 Task: Sort the products in the category "Muffins" by price (highest first).
Action: Mouse moved to (16, 81)
Screenshot: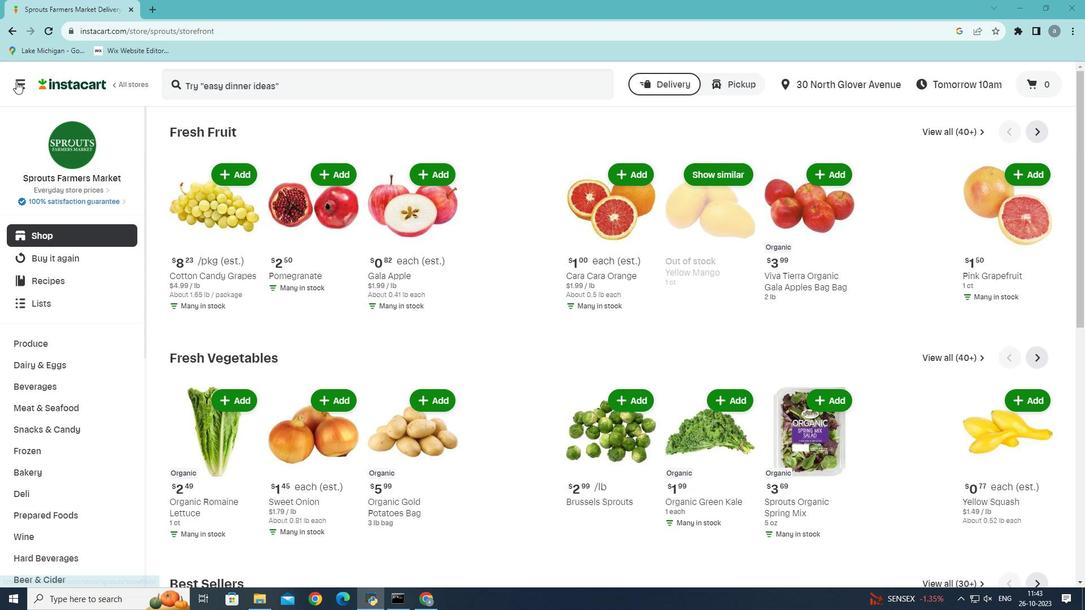 
Action: Mouse pressed left at (16, 81)
Screenshot: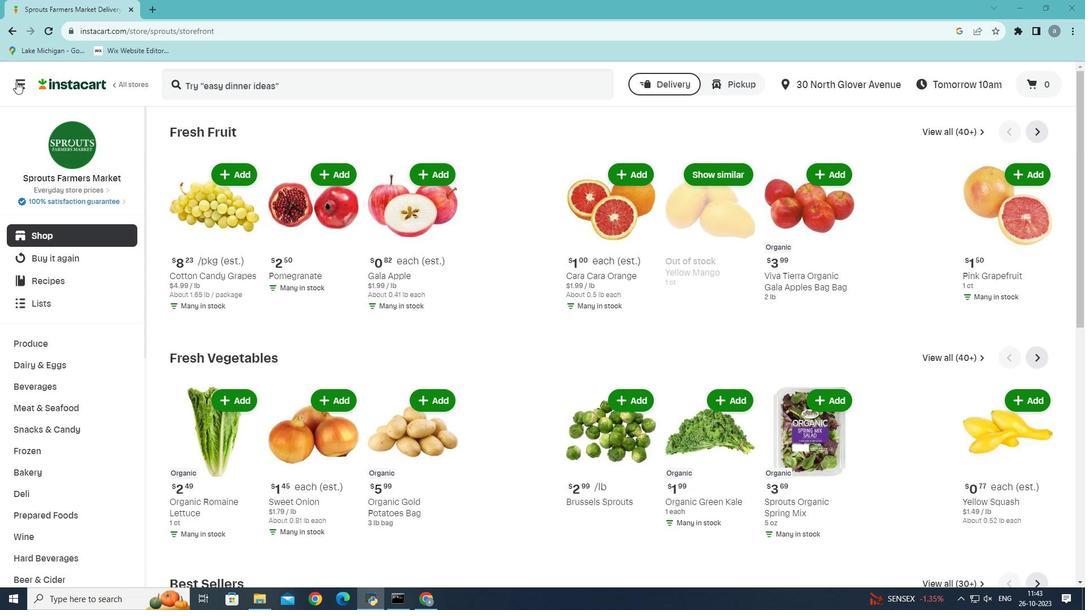 
Action: Mouse moved to (52, 328)
Screenshot: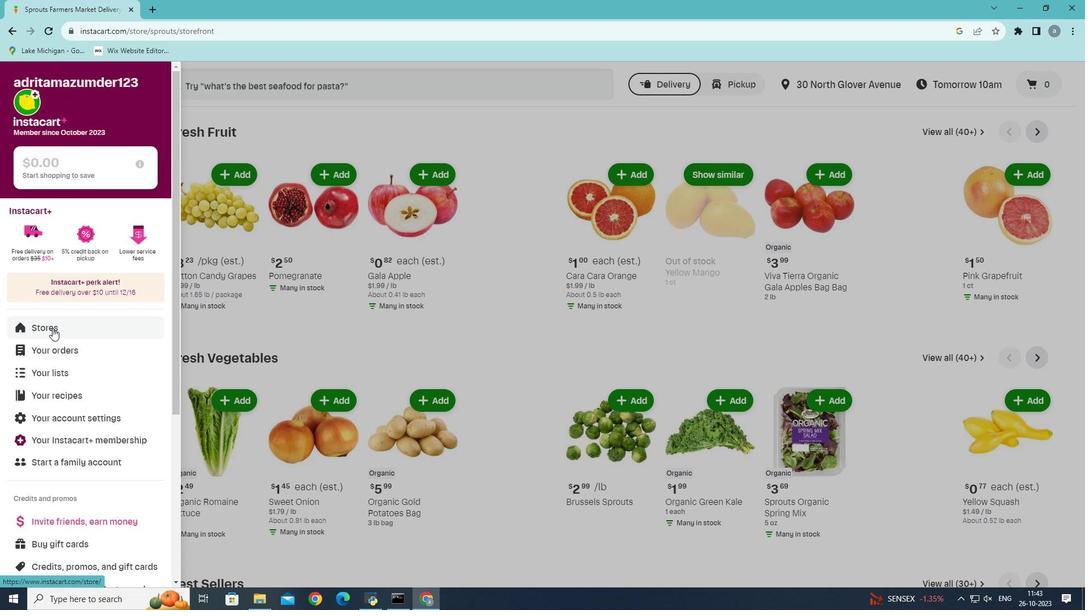 
Action: Mouse pressed left at (52, 328)
Screenshot: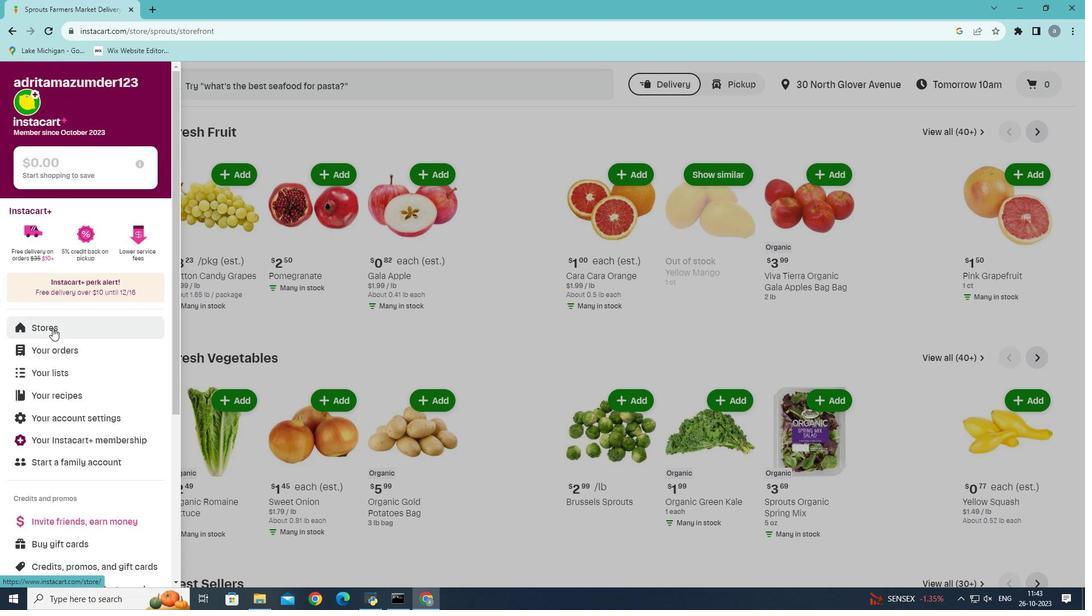 
Action: Mouse moved to (278, 125)
Screenshot: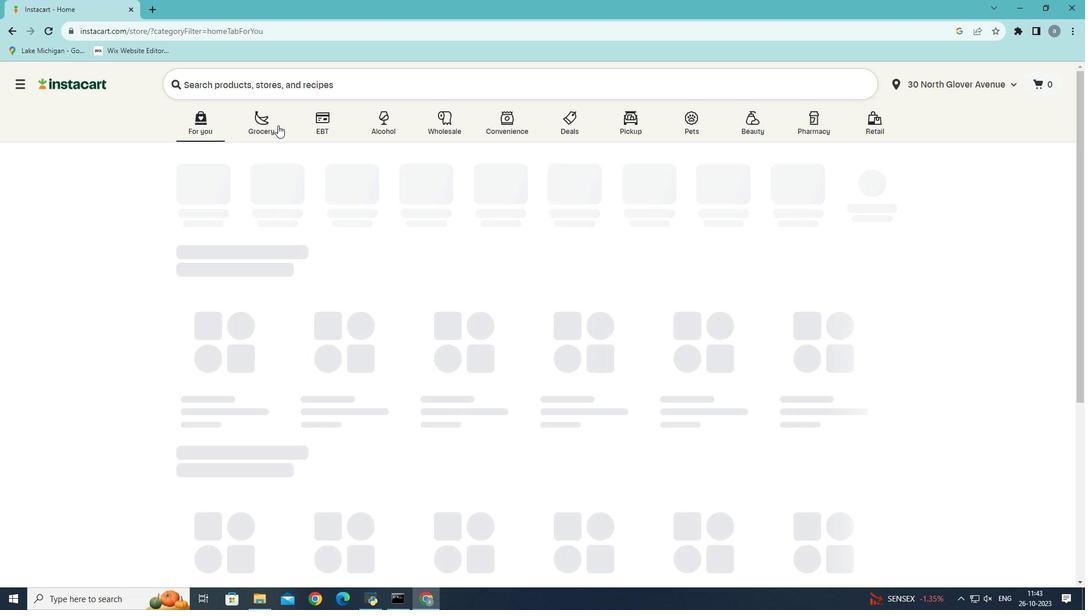 
Action: Mouse pressed left at (278, 125)
Screenshot: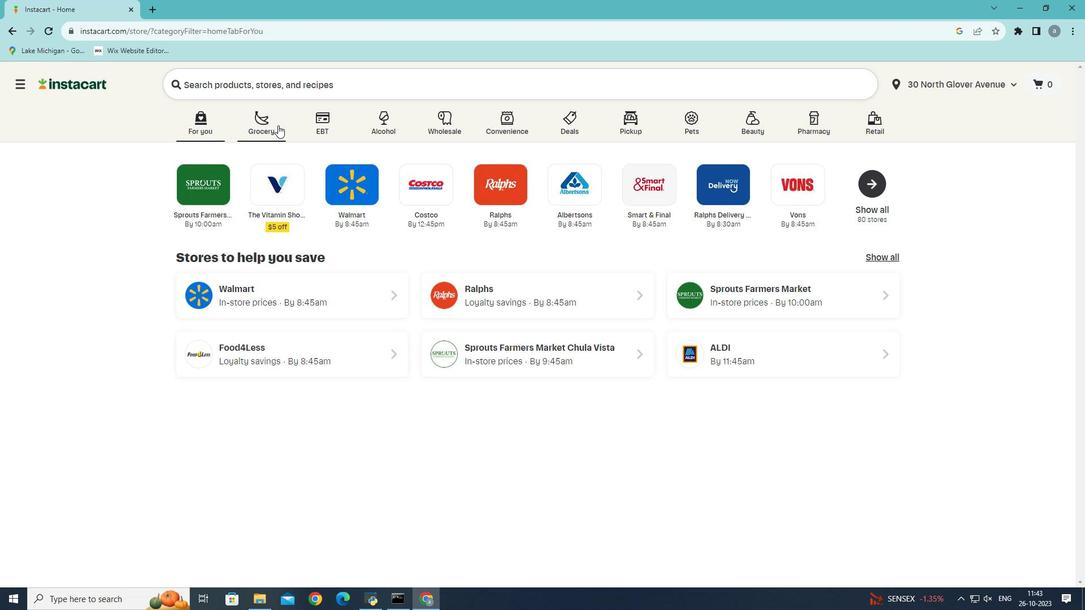 
Action: Mouse moved to (241, 327)
Screenshot: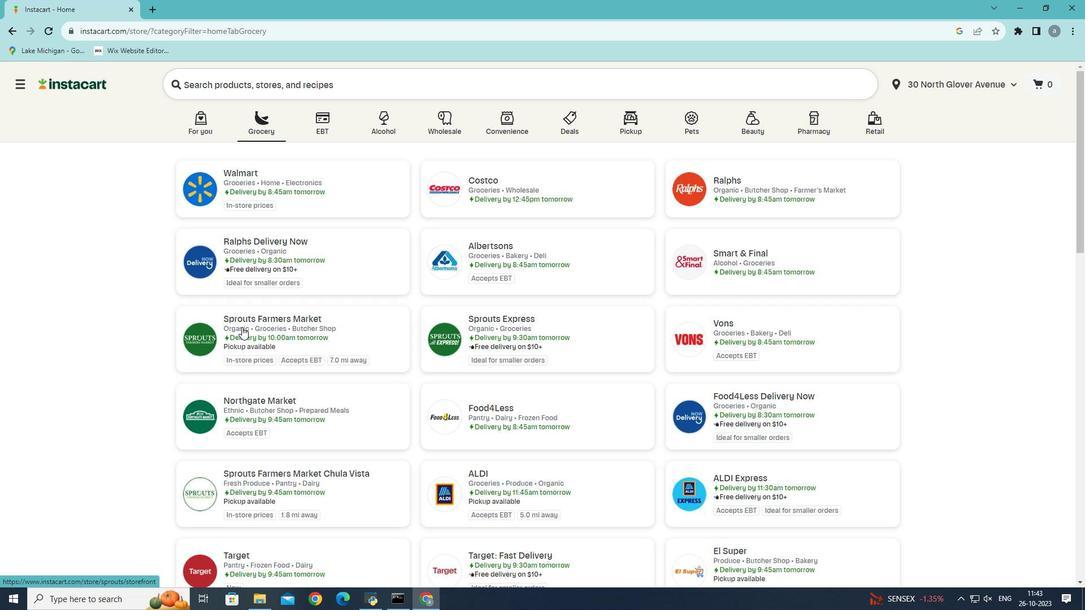 
Action: Mouse pressed left at (241, 327)
Screenshot: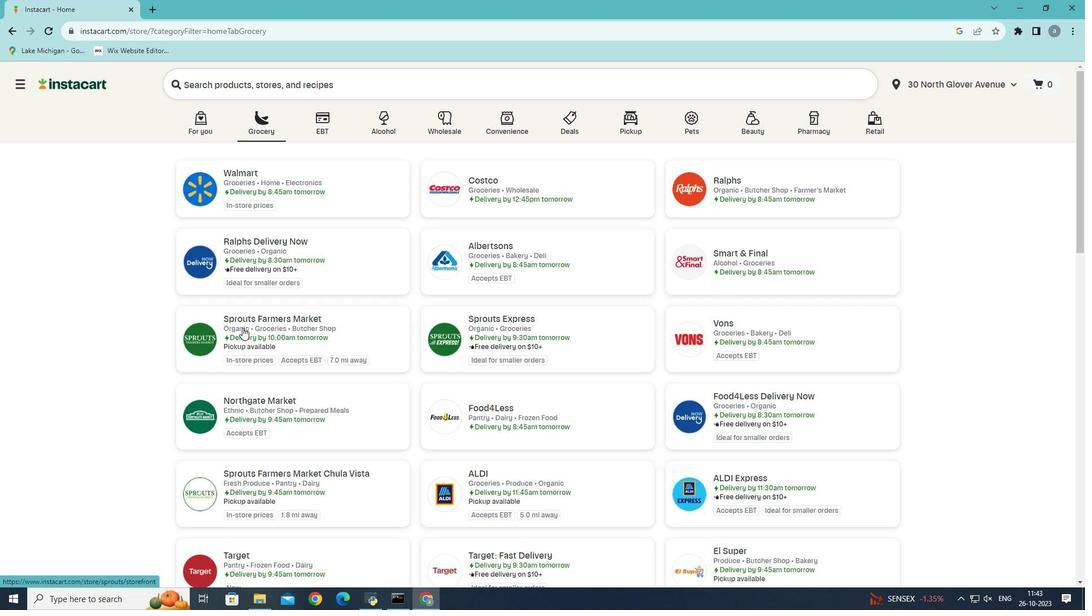 
Action: Mouse moved to (36, 468)
Screenshot: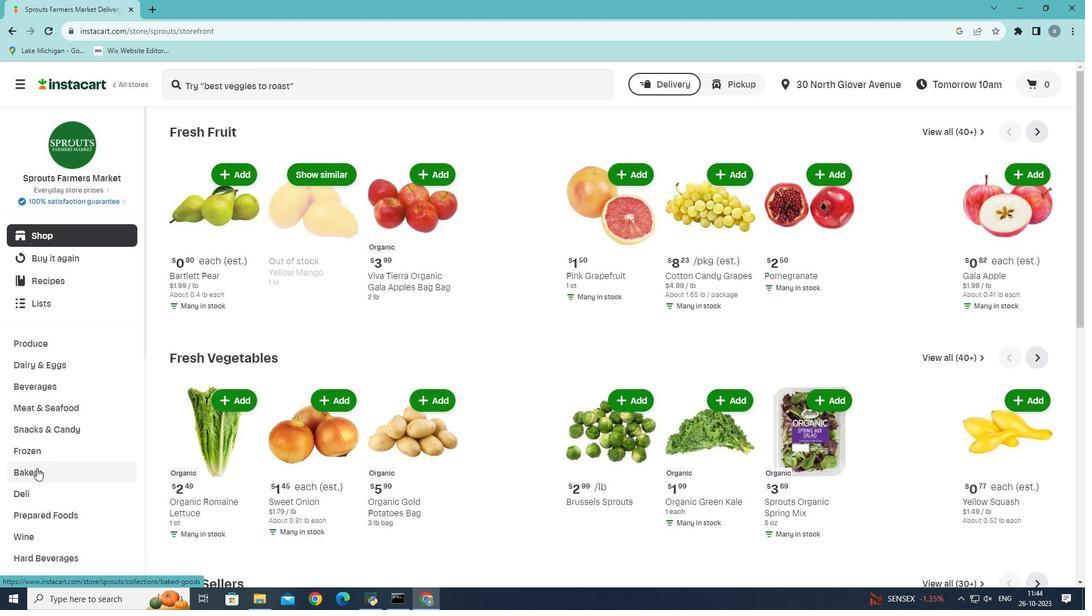 
Action: Mouse pressed left at (36, 468)
Screenshot: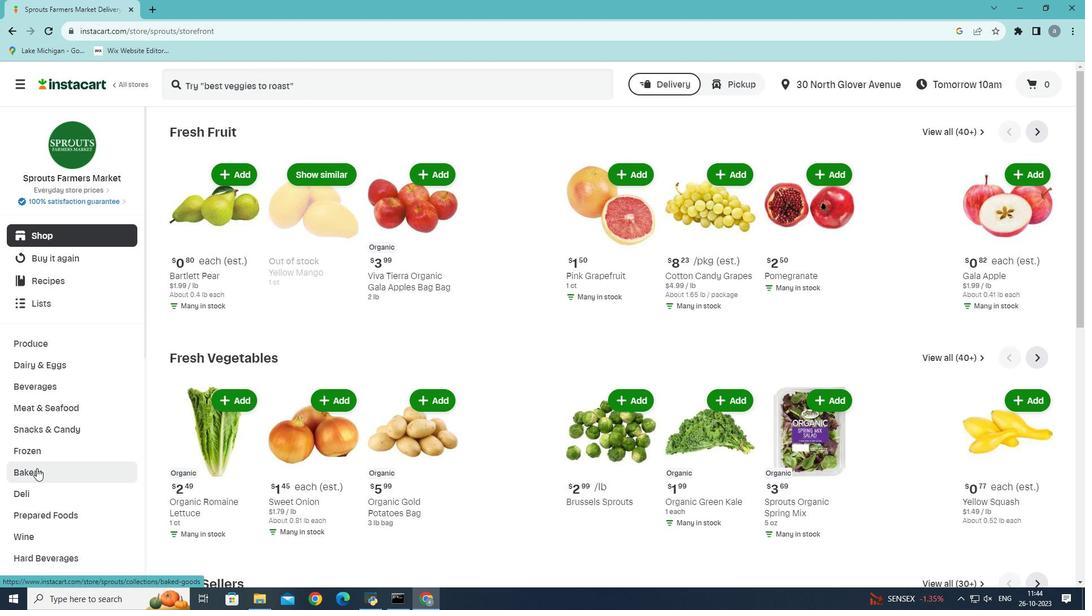 
Action: Mouse moved to (673, 160)
Screenshot: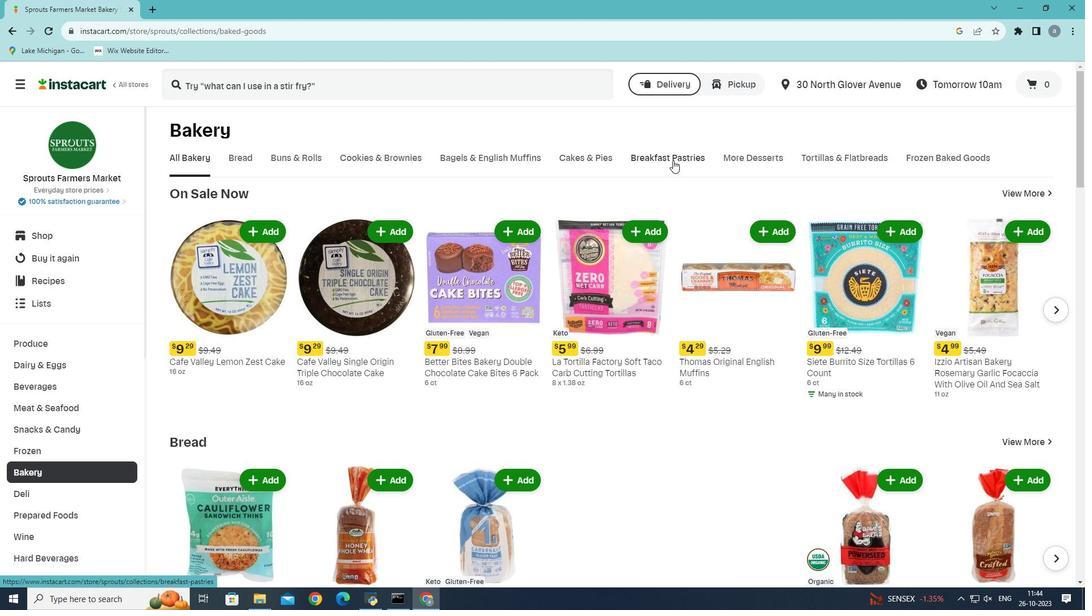 
Action: Mouse pressed left at (673, 160)
Screenshot: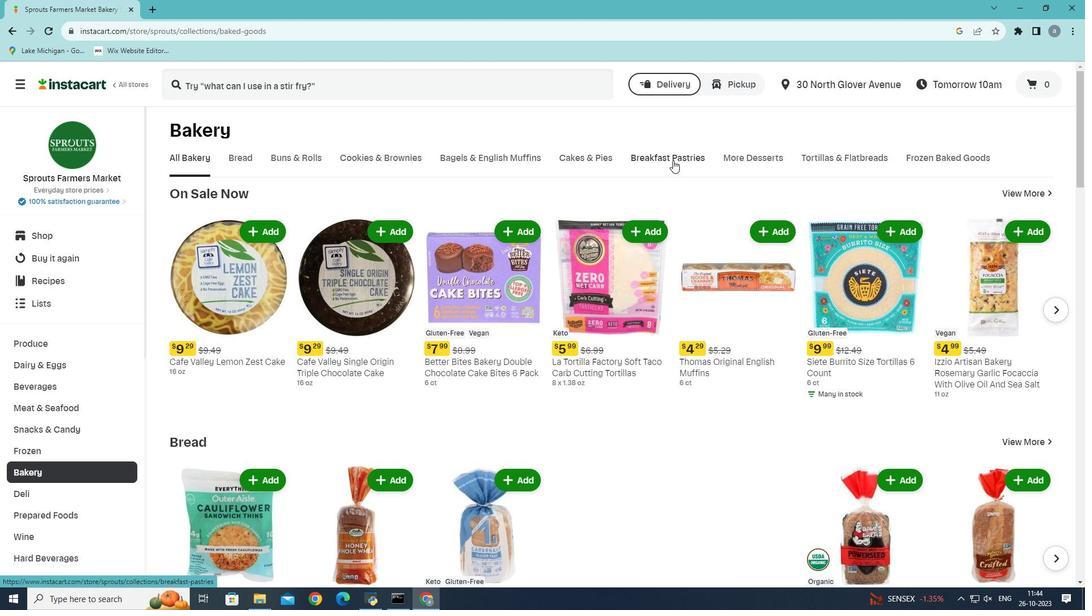 
Action: Mouse moved to (271, 211)
Screenshot: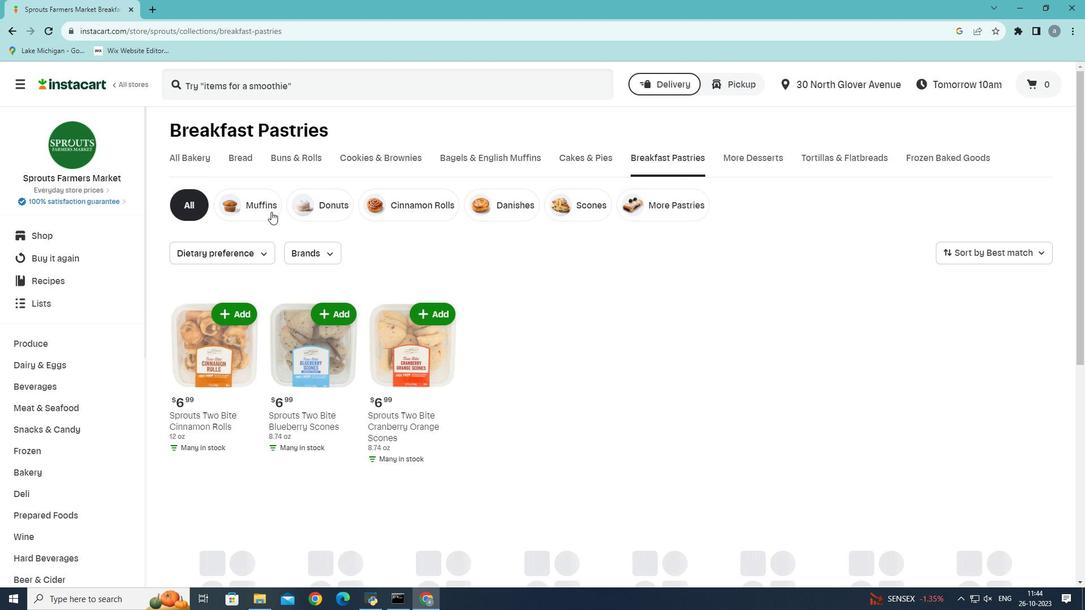 
Action: Mouse pressed left at (271, 211)
Screenshot: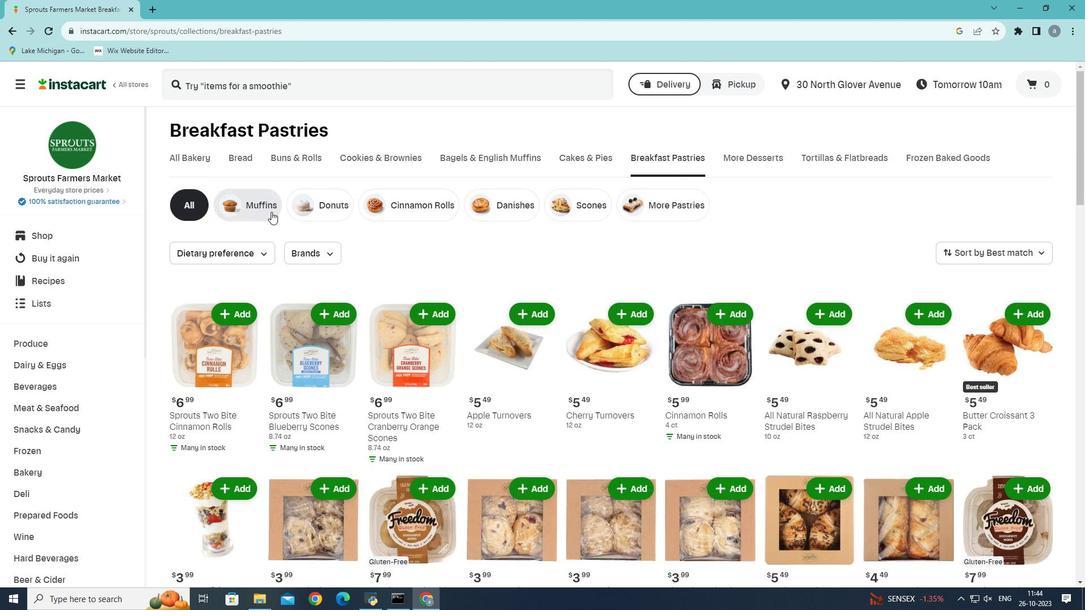 
Action: Mouse moved to (1038, 251)
Screenshot: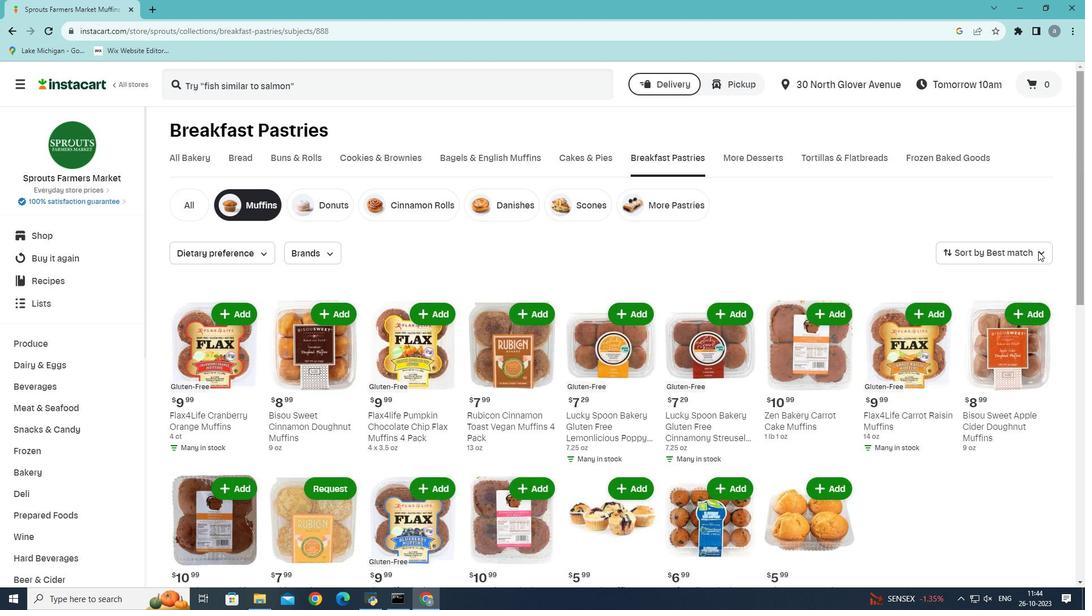 
Action: Mouse pressed left at (1038, 251)
Screenshot: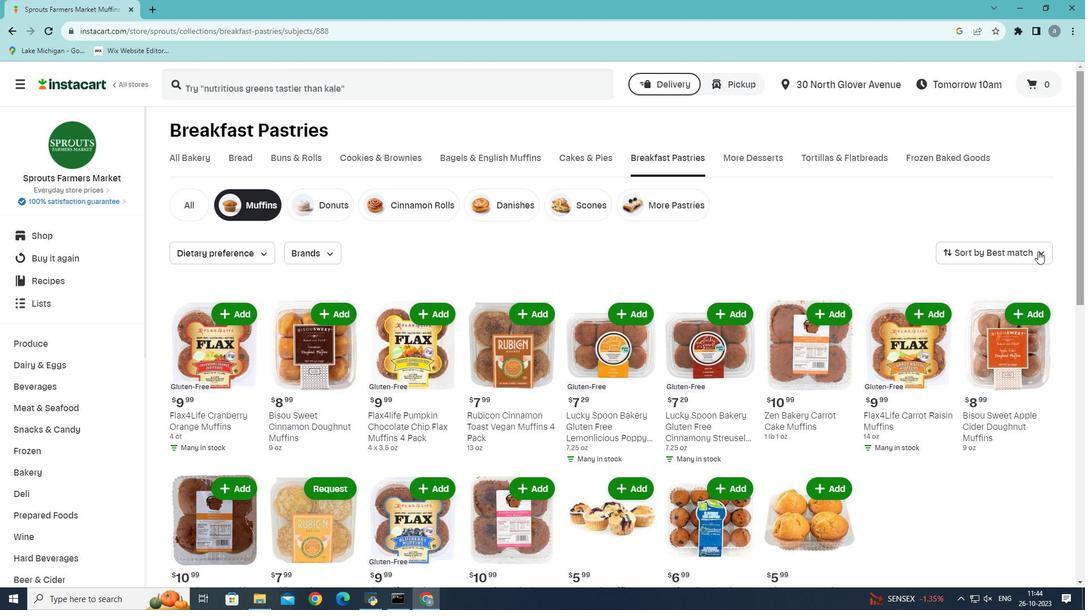 
Action: Mouse moved to (981, 327)
Screenshot: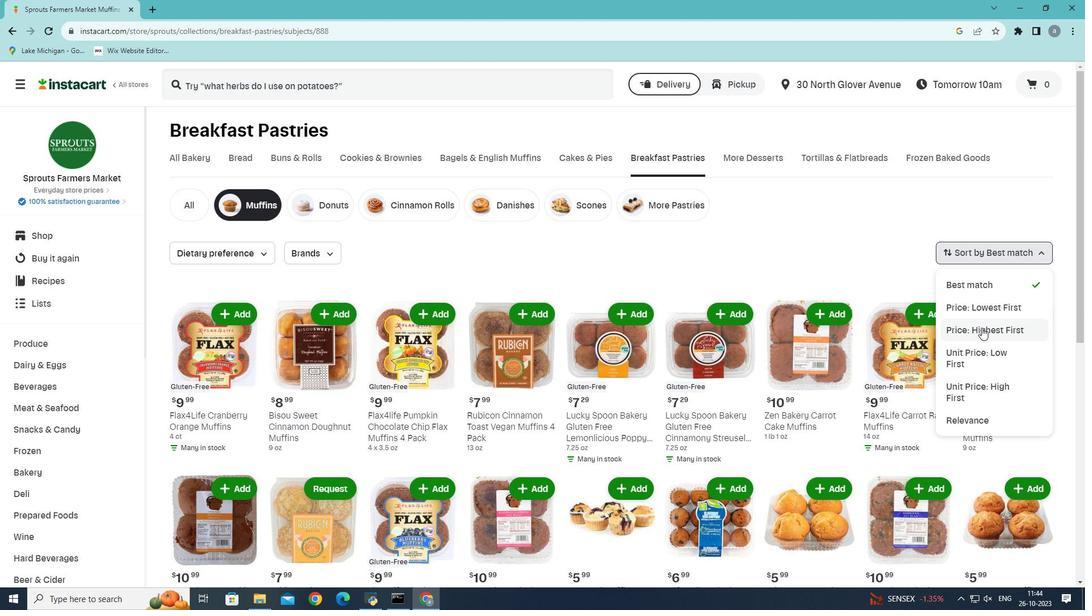 
Action: Mouse pressed left at (981, 327)
Screenshot: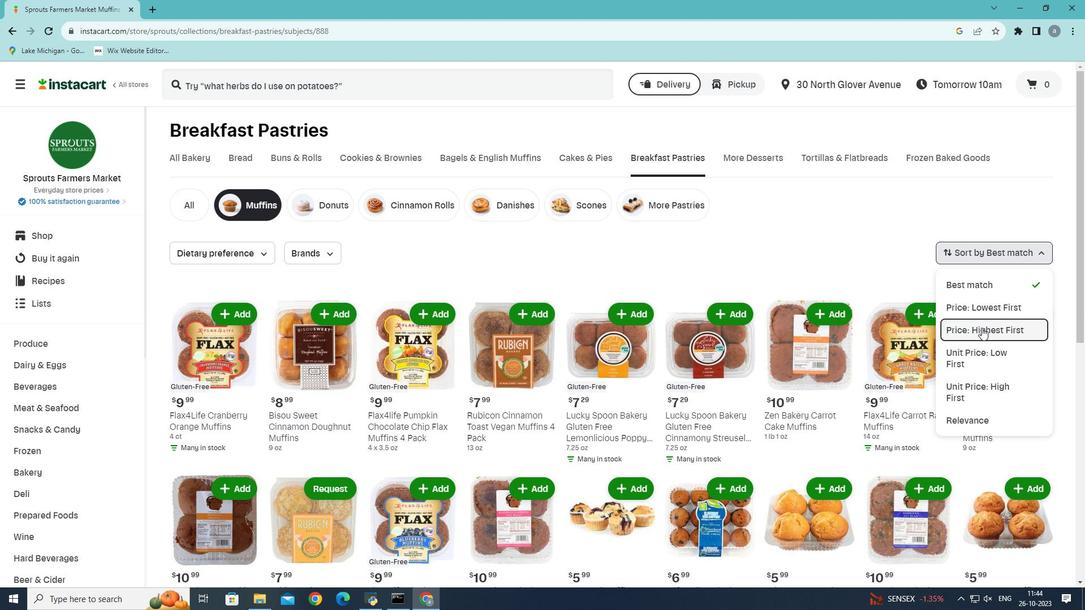 
